 Task: Create a section Feature Gating Sprint and in the section, add a milestone Virtual Private Network (VPN) Implementation in the project ZoomOut.
Action: Mouse moved to (172, 468)
Screenshot: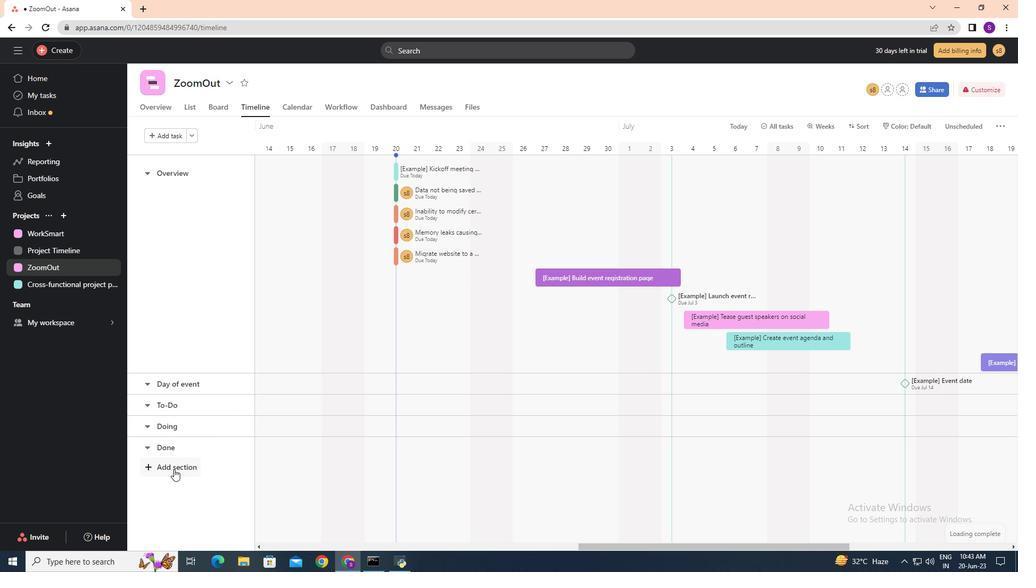 
Action: Mouse pressed left at (172, 468)
Screenshot: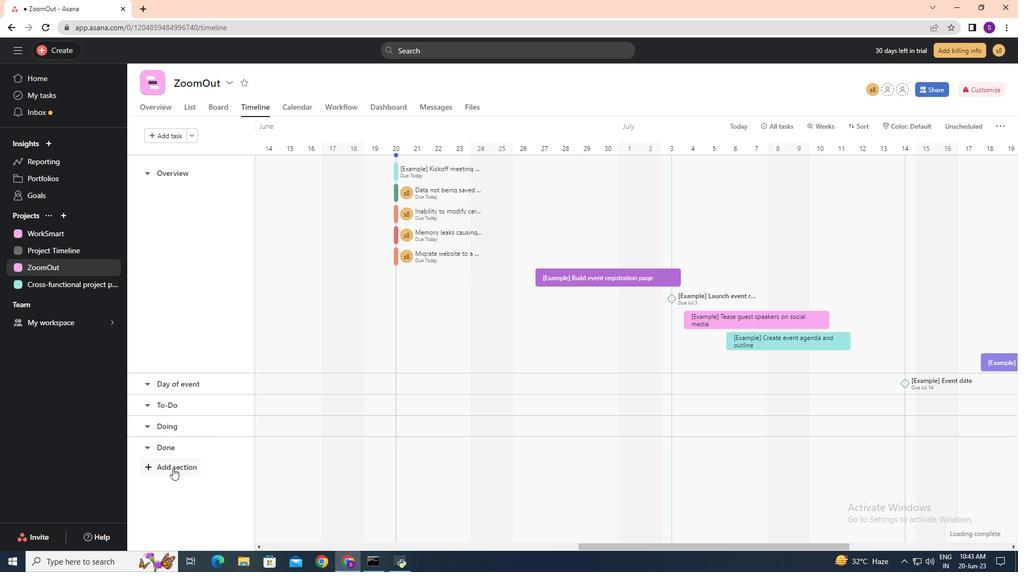 
Action: Key pressed <Key.shift><Key.shift><Key.shift><Key.shift><Key.shift><Key.shift><Key.shift><Key.shift><Key.shift><Key.shift><Key.shift><Key.shift><Key.shift><Key.shift><Key.shift><Key.shift><Key.shift><Key.shift><Key.shift><Key.shift><Key.shift><Key.shift><Key.shift><Key.shift><Key.shift><Key.shift><Key.shift><Key.shift><Key.shift><Key.shift><Key.shift><Key.shift><Key.shift>Feature<Key.space><Key.shift>Gating<Key.space><Key.shift><Key.shift><Key.shift><Key.shift><Key.shift><Key.shift><Key.shift><Key.shift><Key.shift><Key.shift><Key.shift><Key.shift><Key.shift><Key.shift><Key.shift><Key.shift><Key.shift><Key.shift><Key.shift><Key.shift><Key.shift><Key.shift><Key.shift><Key.shift><Key.shift><Key.shift><Key.shift><Key.shift><Key.shift><Key.shift><Key.shift><Key.shift><Key.shift><Key.shift><Key.shift><Key.shift><Key.shift><Key.shift><Key.shift><Key.shift><Key.shift><Key.shift><Key.shift><Key.shift><Key.shift><Key.shift><Key.shift><Key.shift><Key.shift><Key.shift><Key.shift><Key.shift><Key.shift><Key.shift><Key.shift><Key.shift>
Screenshot: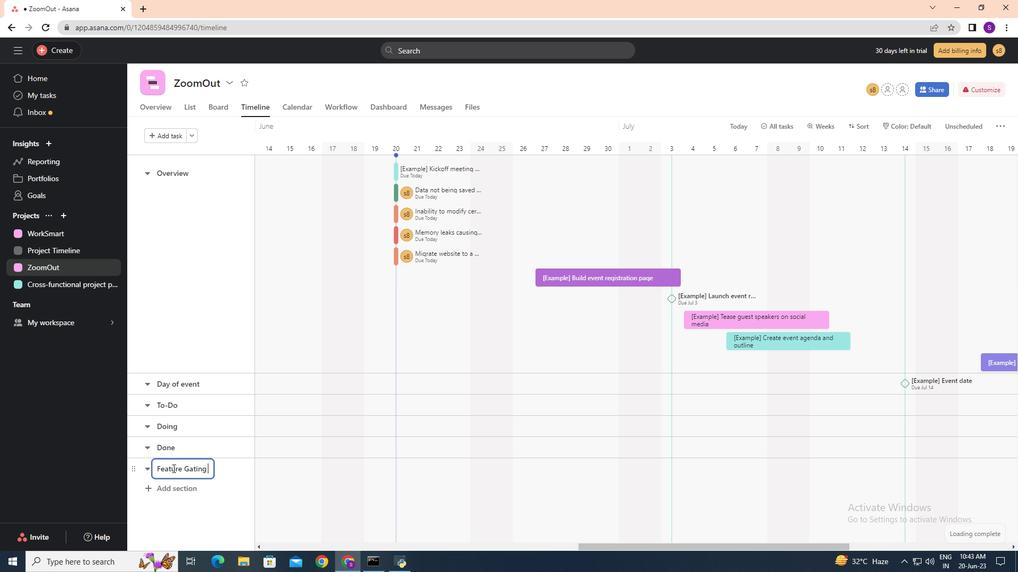 
Action: Mouse moved to (293, 474)
Screenshot: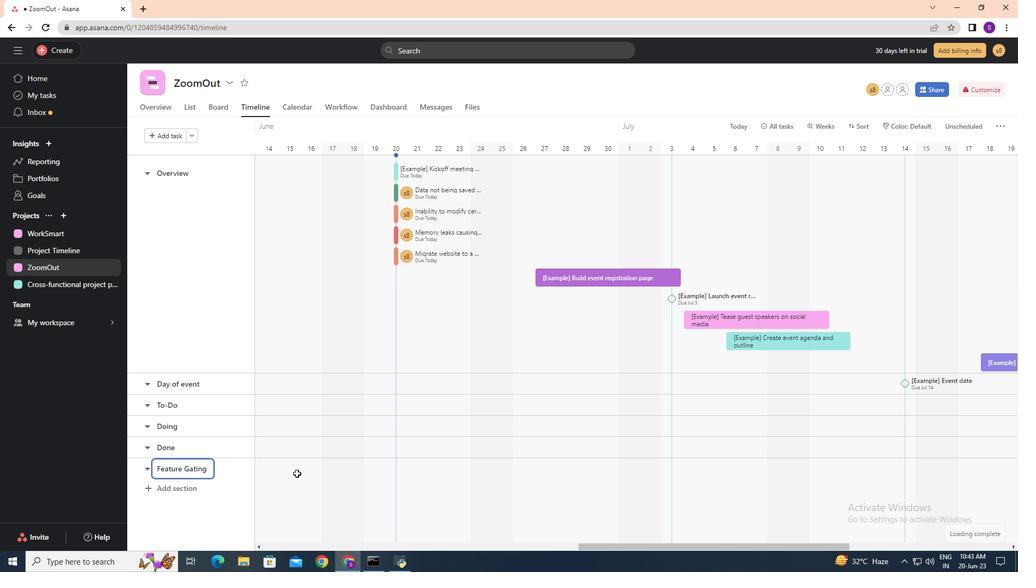 
Action: Mouse pressed left at (293, 474)
Screenshot: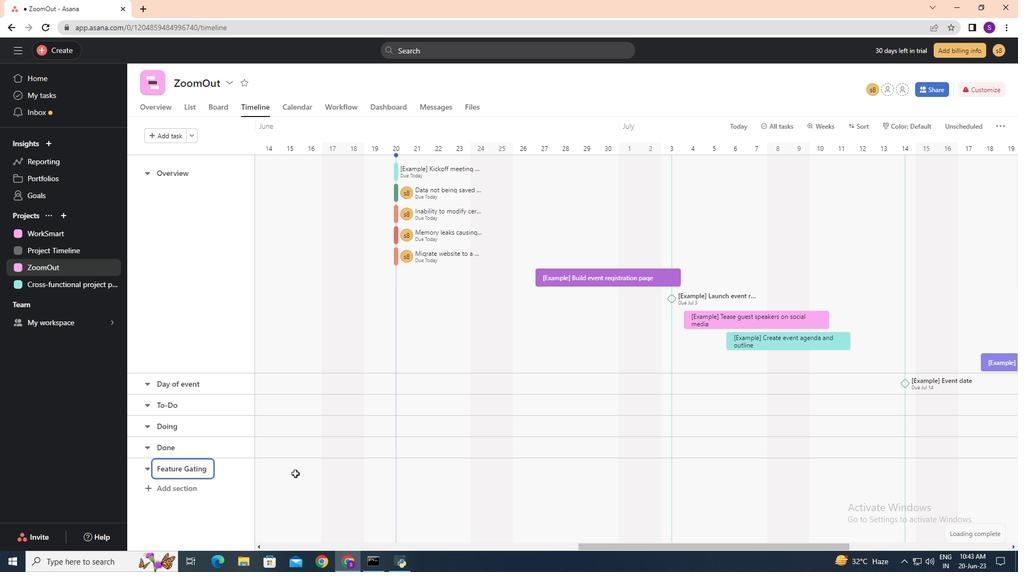
Action: Key pressed <Key.shift><Key.shift>Virtual<Key.space><Key.shift><Key.shift>Private<Key.space><Key.shift>Network<Key.space><Key.shift_r>(*<Key.shift><Key.shift><Key.shift><Key.shift><Key.shift>VPN<Key.shift_r><Key.shift_r><Key.shift_r><Key.shift_r><Key.shift_r><Key.shift_r><Key.shift_r><Key.shift_r><Key.shift_r><Key.shift_r><Key.shift_r><Key.shift_r><Key.shift_r><Key.shift_r><Key.shift_r><Key.shift_r><Key.shift_r><Key.shift_r><Key.shift_r><Key.shift_r><Key.shift_r><Key.shift_r><Key.shift_r><Key.shift_r><Key.shift_r><Key.shift_r><Key.shift_r><Key.shift_r><Key.shift_r><Key.shift_r><Key.shift_r><Key.shift_r>)<Key.space><Key.shift><Key.shift><Key.shift><Key.shift><Key.shift><Key.shift><Key.shift><Key.shift><Key.shift><Key.shift><Key.shift><Key.shift><Key.shift><Key.shift>Implementation
Screenshot: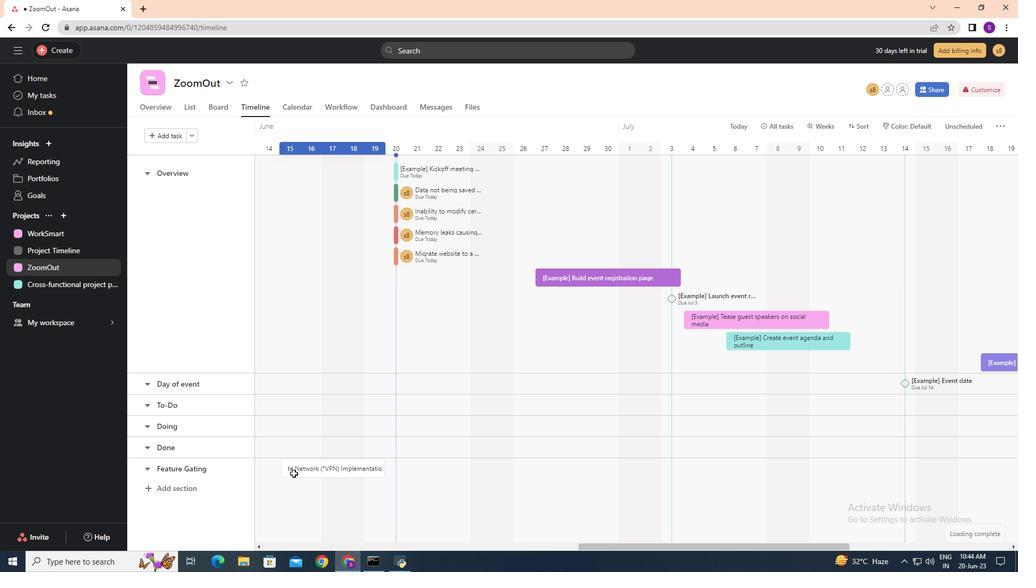 
Action: Mouse moved to (320, 465)
Screenshot: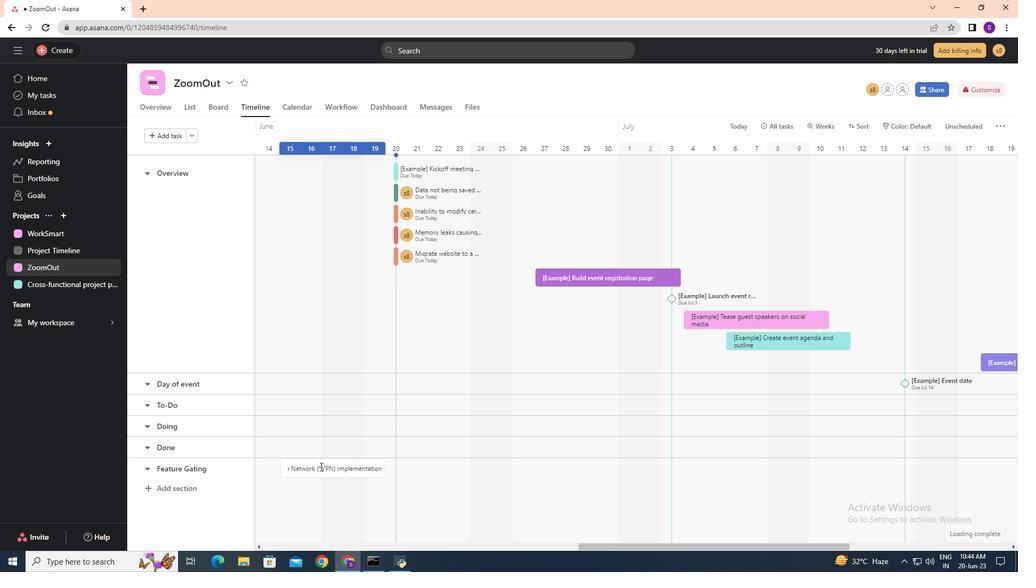 
Action: Mouse pressed left at (320, 465)
Screenshot: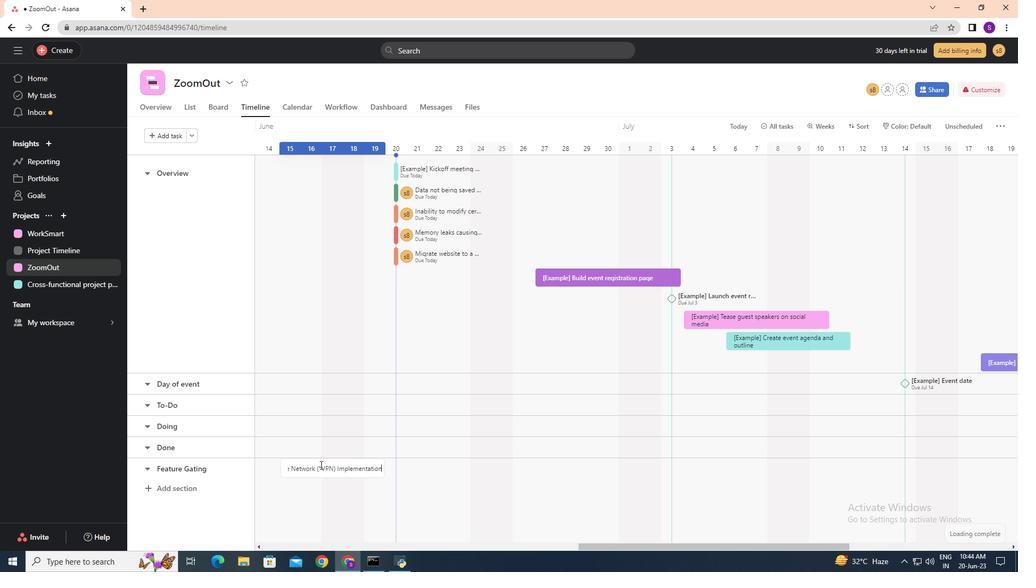 
Action: Mouse moved to (320, 465)
Screenshot: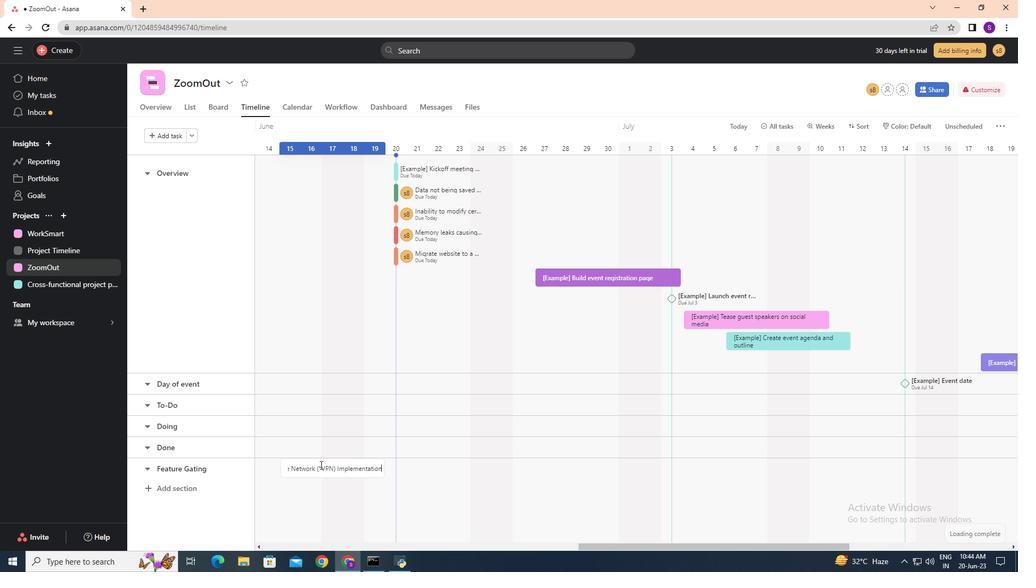 
Action: Mouse pressed left at (320, 465)
Screenshot: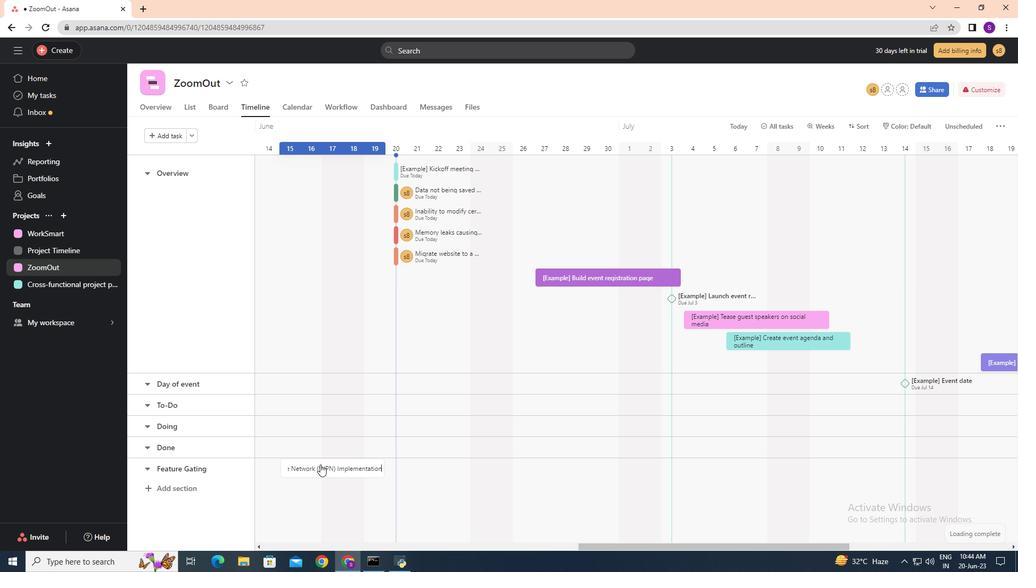 
Action: Mouse moved to (345, 465)
Screenshot: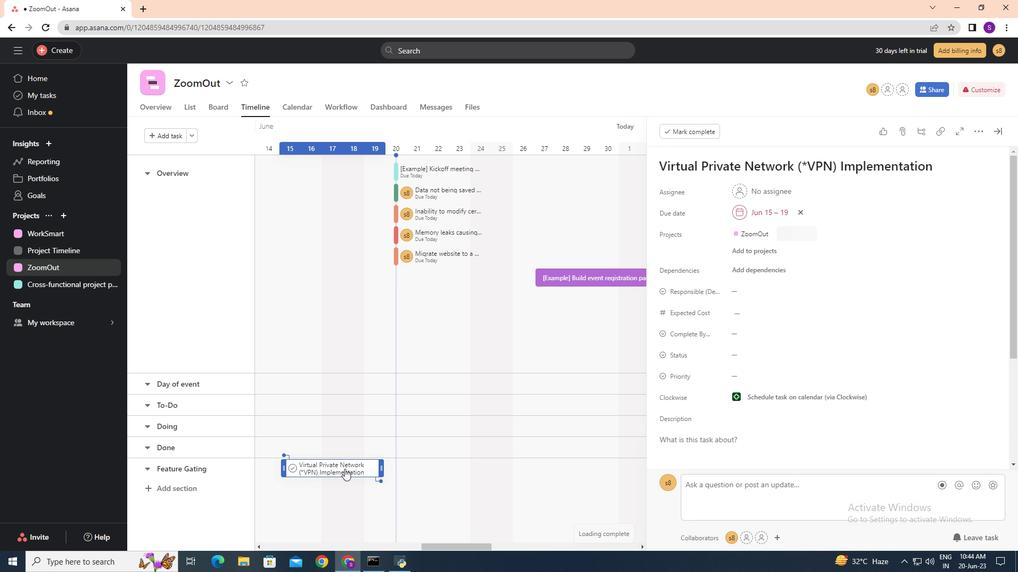 
Action: Mouse pressed right at (345, 465)
Screenshot: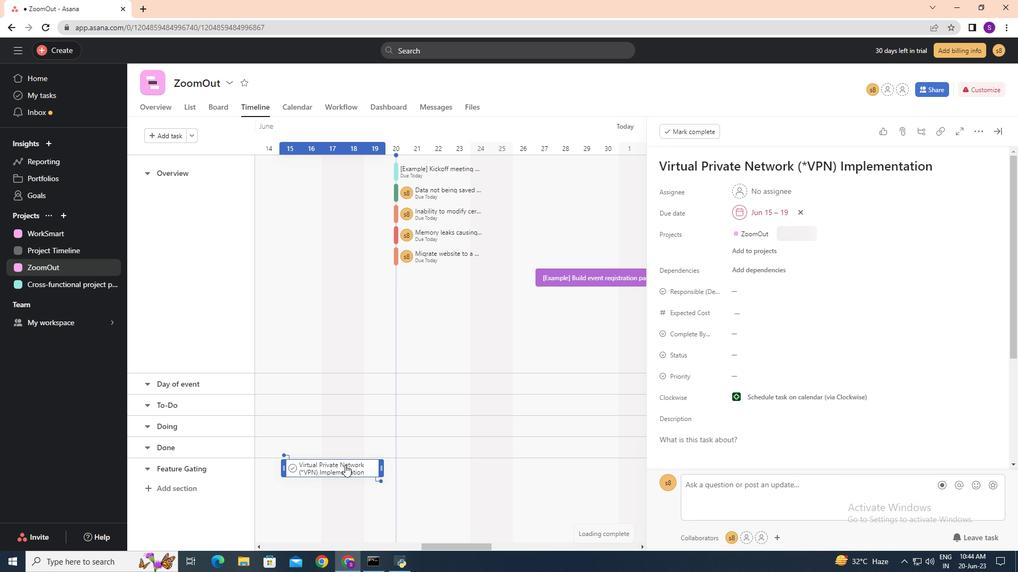 
Action: Mouse moved to (399, 406)
Screenshot: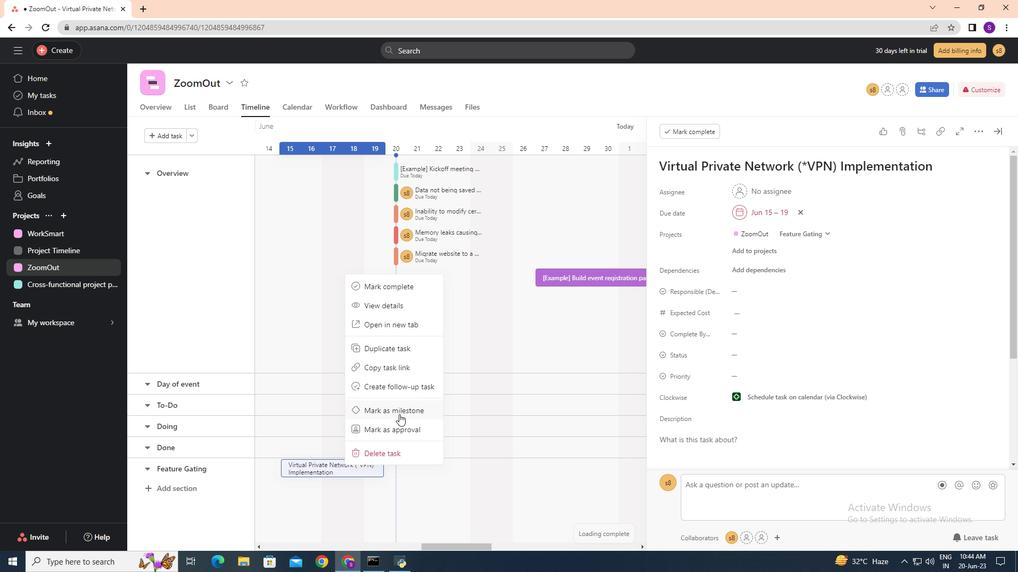 
Action: Mouse pressed left at (399, 406)
Screenshot: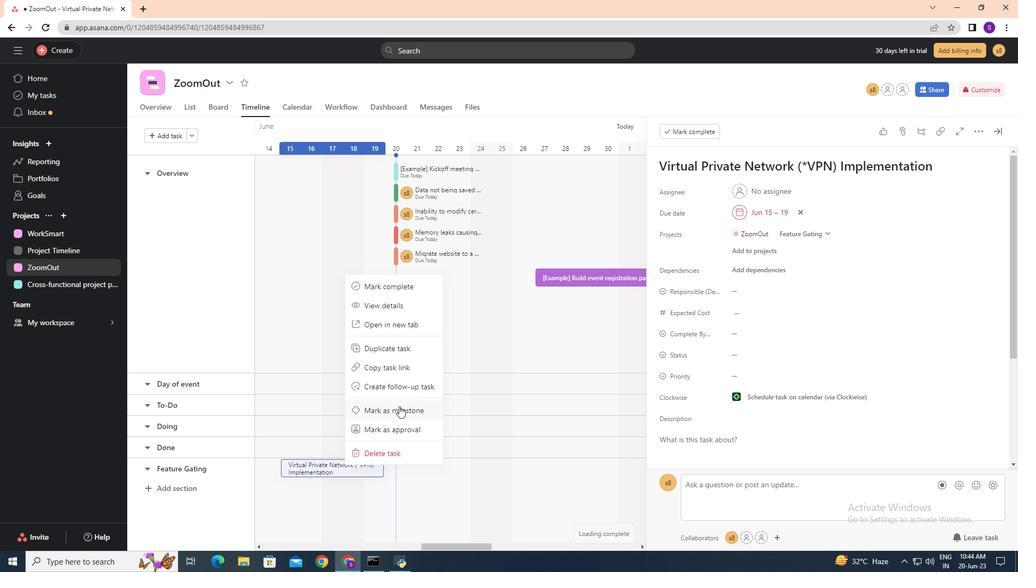 
Action: Mouse moved to (388, 491)
Screenshot: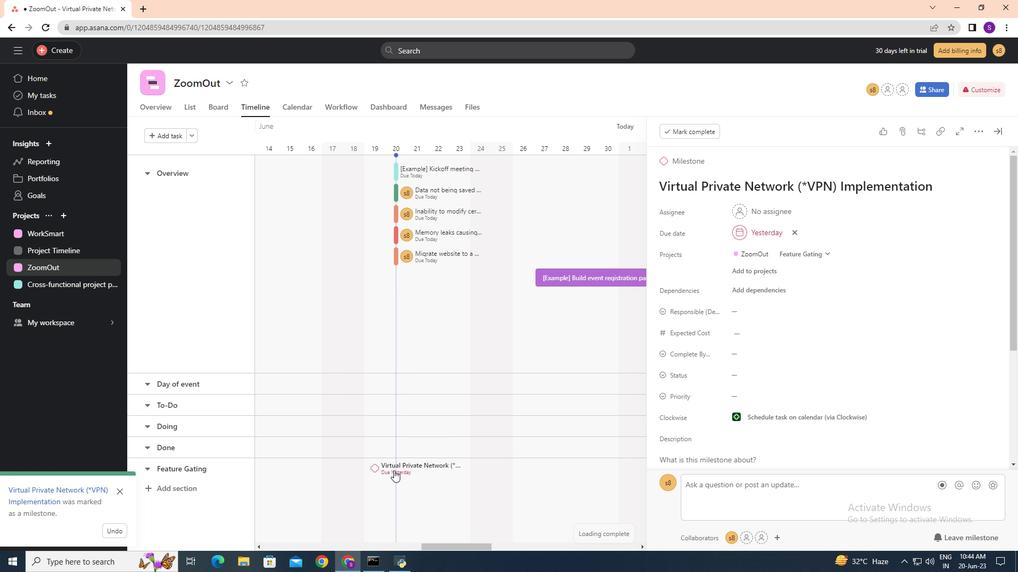 
